 Task: Create a due date automation trigger when advanced on, on the tuesday of the week before a card is due add dates due this month at 11:00 AM.
Action: Mouse moved to (942, 71)
Screenshot: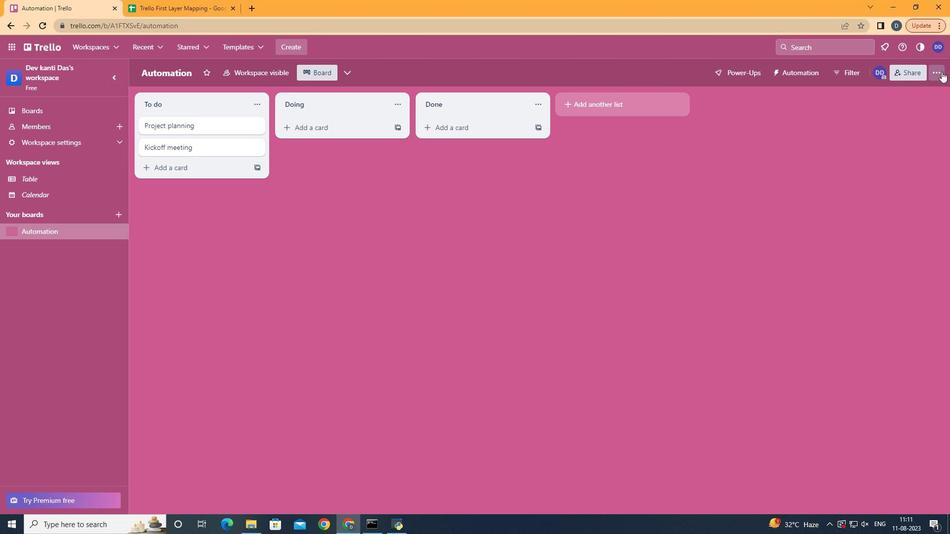 
Action: Mouse pressed left at (942, 71)
Screenshot: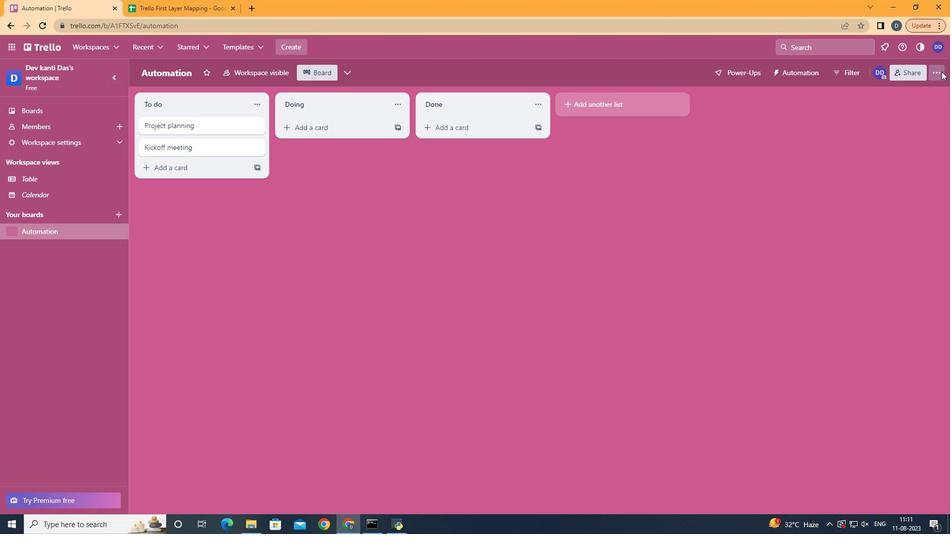 
Action: Mouse moved to (889, 208)
Screenshot: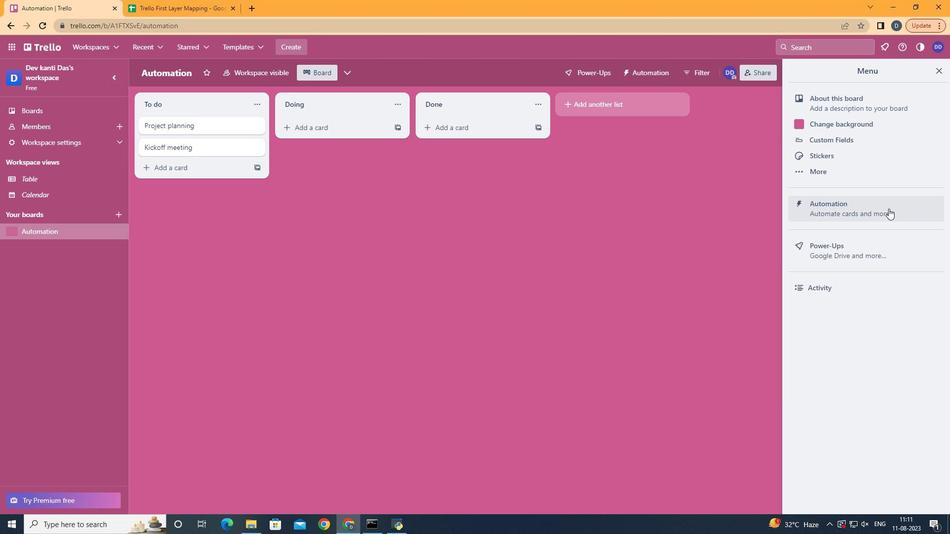 
Action: Mouse pressed left at (889, 208)
Screenshot: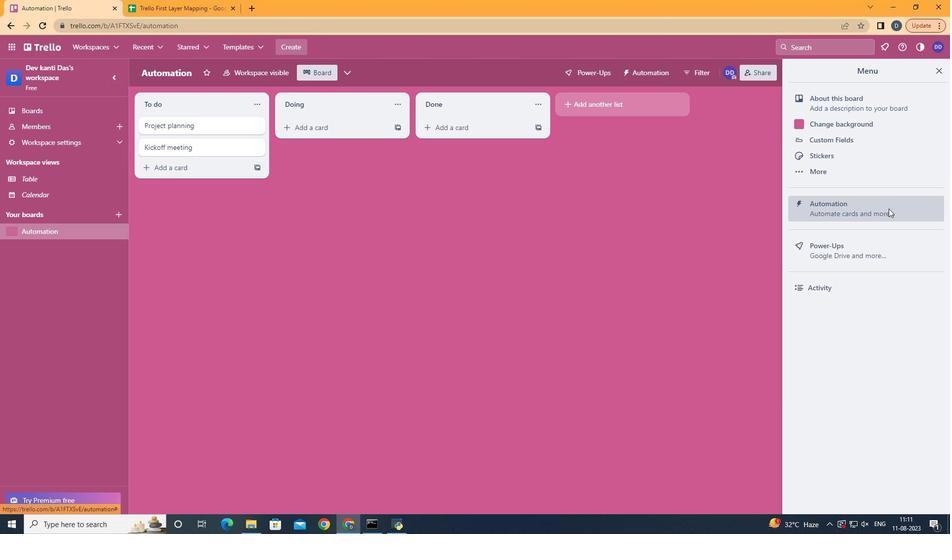 
Action: Mouse moved to (209, 197)
Screenshot: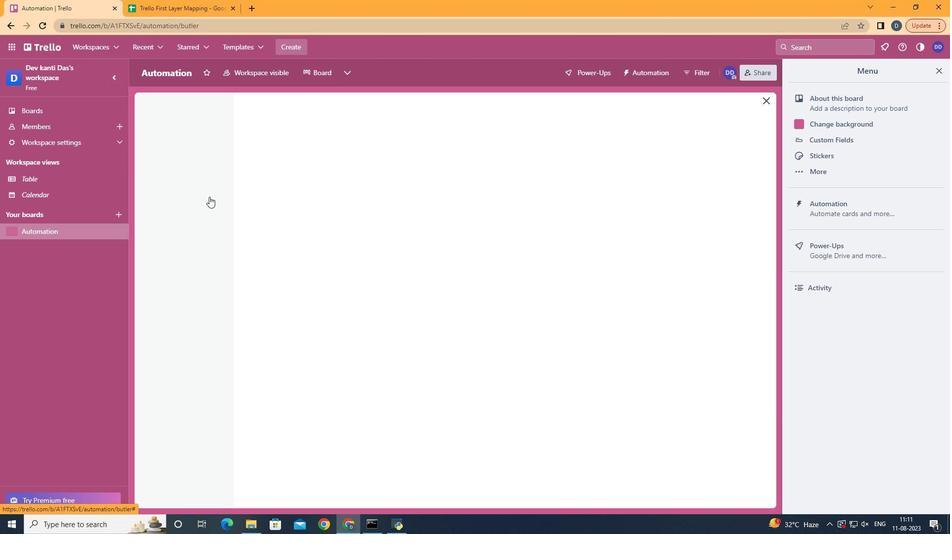 
Action: Mouse pressed left at (209, 197)
Screenshot: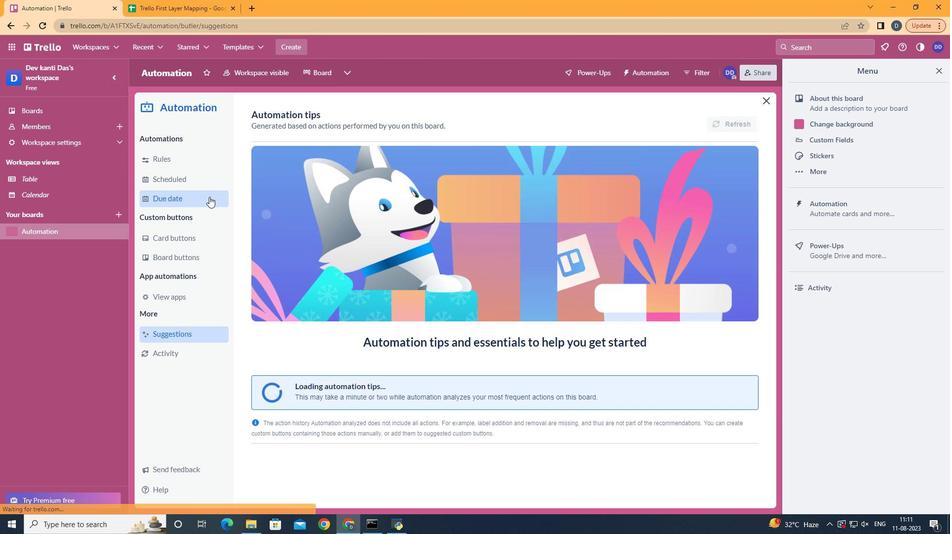 
Action: Mouse moved to (689, 116)
Screenshot: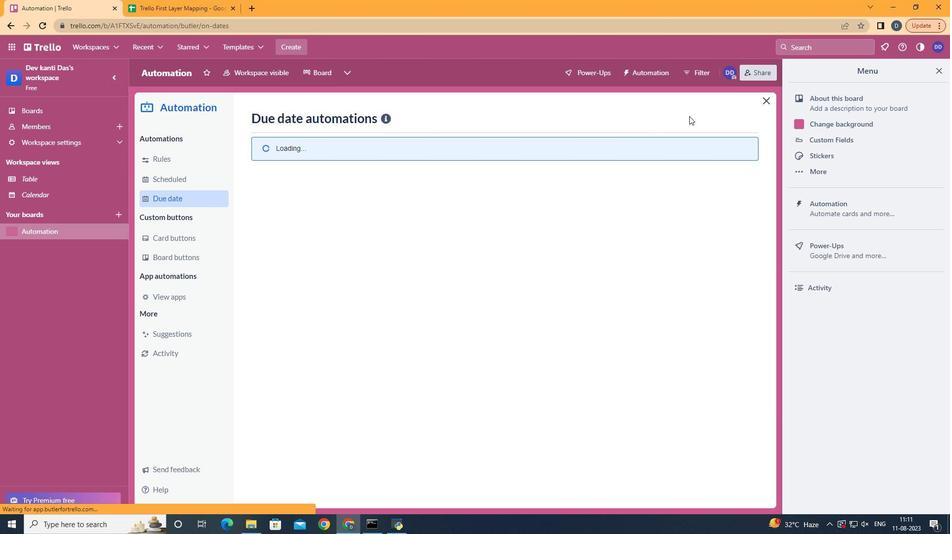 
Action: Mouse pressed left at (689, 116)
Screenshot: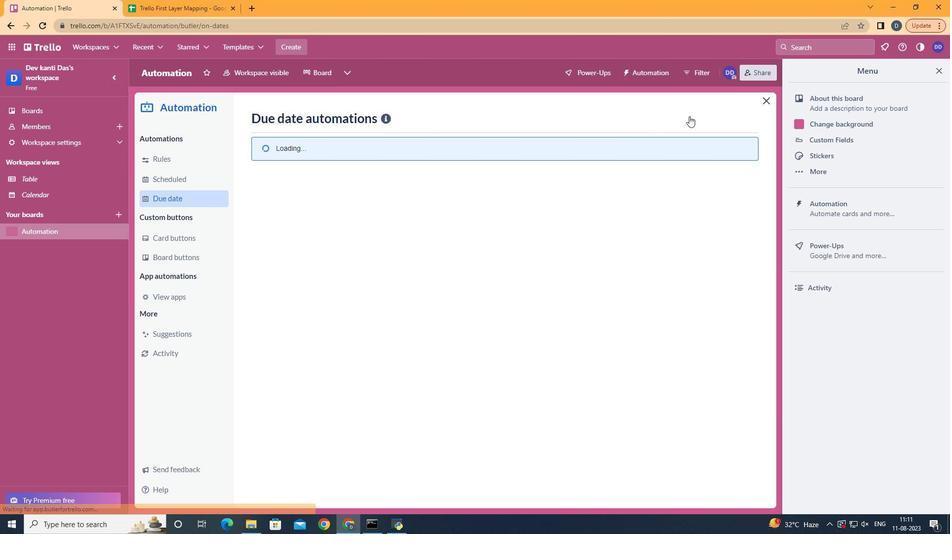 
Action: Mouse pressed left at (689, 116)
Screenshot: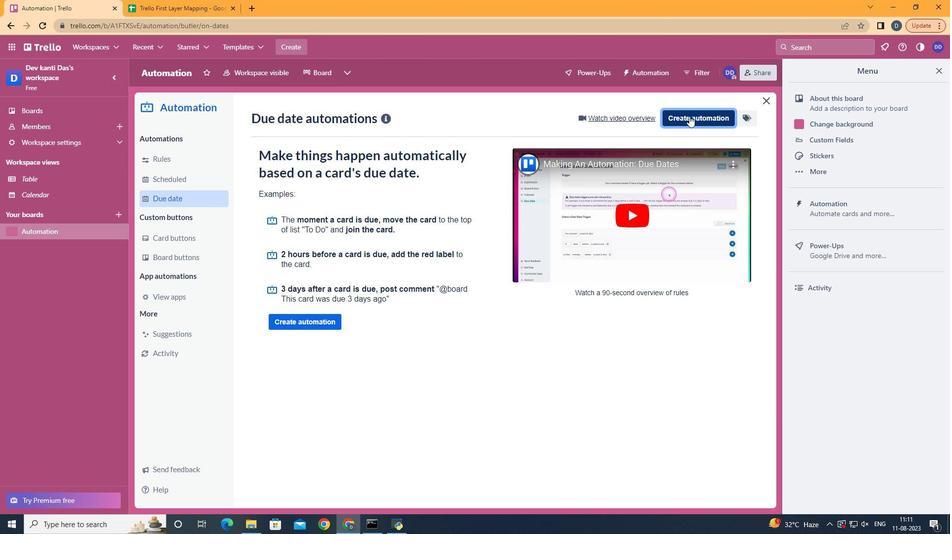 
Action: Mouse moved to (518, 213)
Screenshot: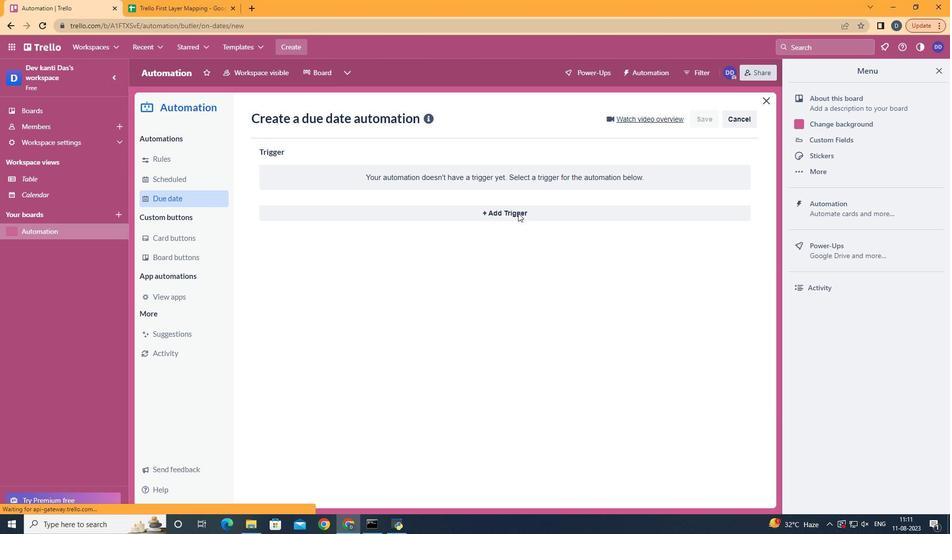 
Action: Mouse pressed left at (518, 213)
Screenshot: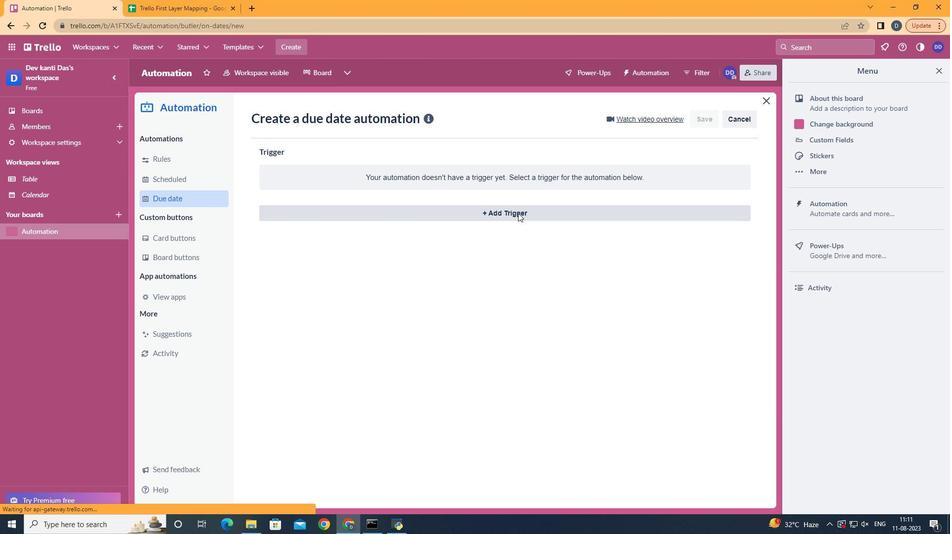 
Action: Mouse moved to (324, 274)
Screenshot: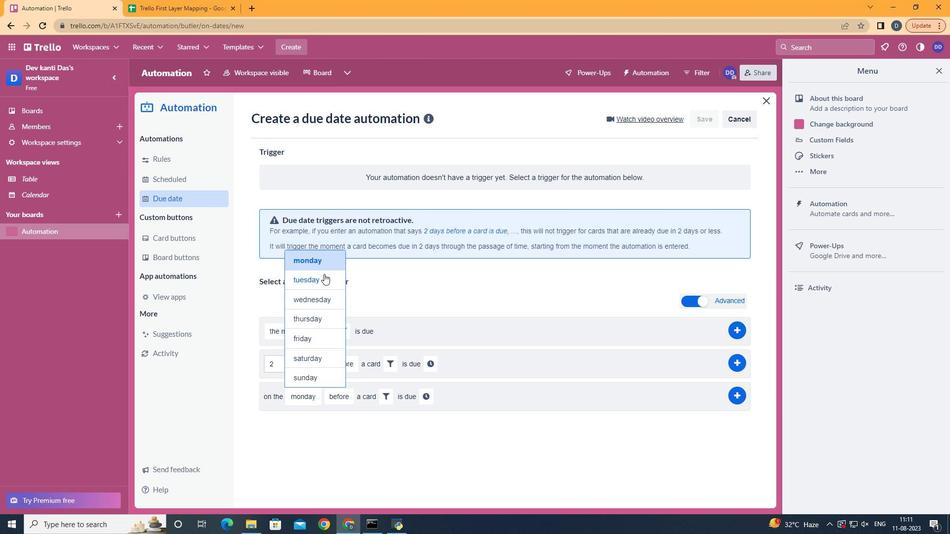 
Action: Mouse pressed left at (324, 274)
Screenshot: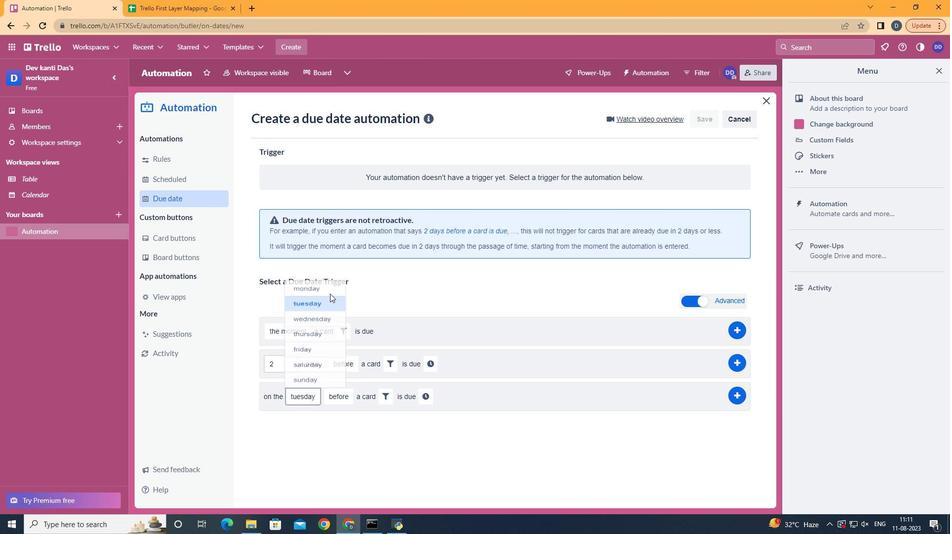 
Action: Mouse moved to (346, 475)
Screenshot: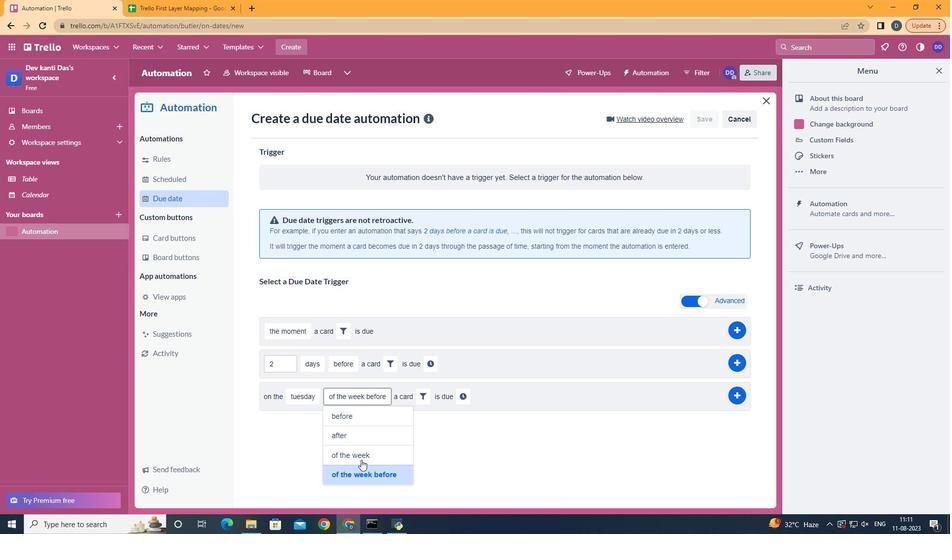 
Action: Mouse pressed left at (346, 475)
Screenshot: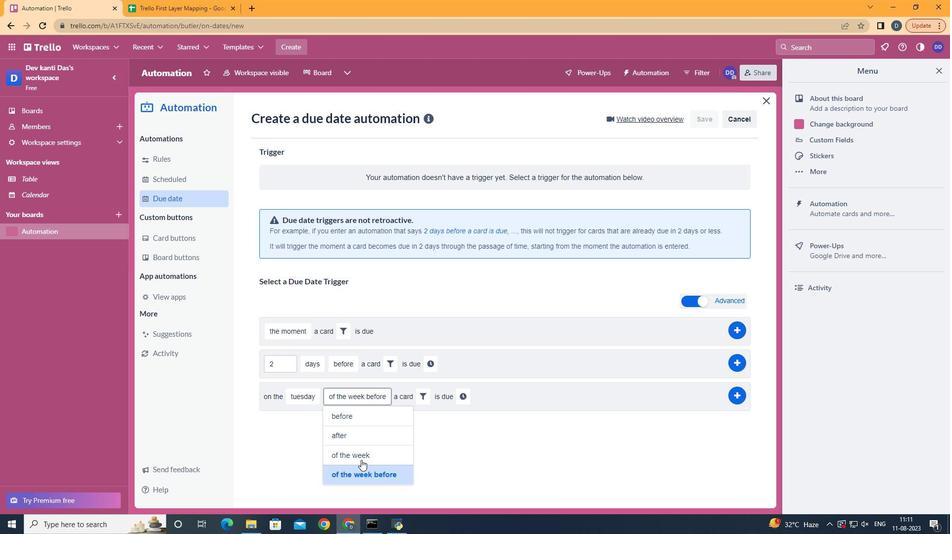 
Action: Mouse moved to (427, 399)
Screenshot: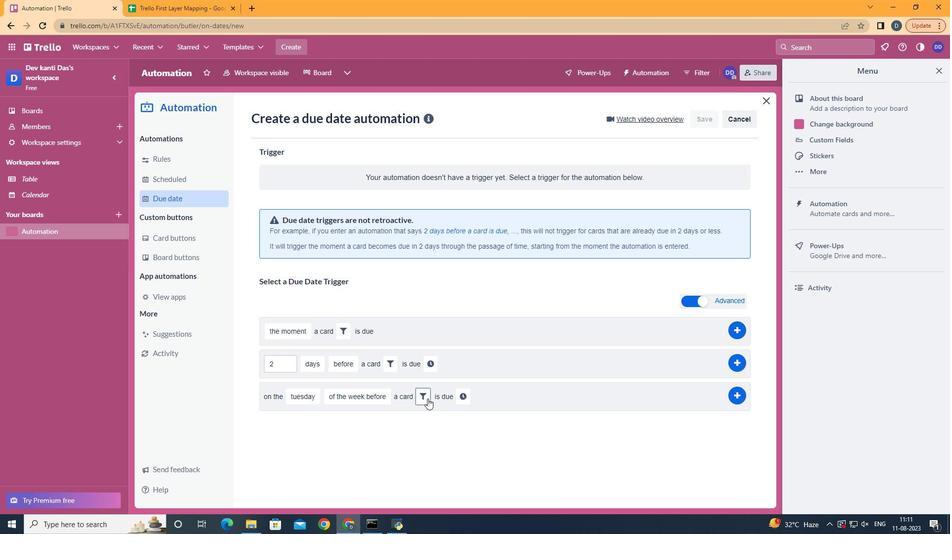 
Action: Mouse pressed left at (427, 399)
Screenshot: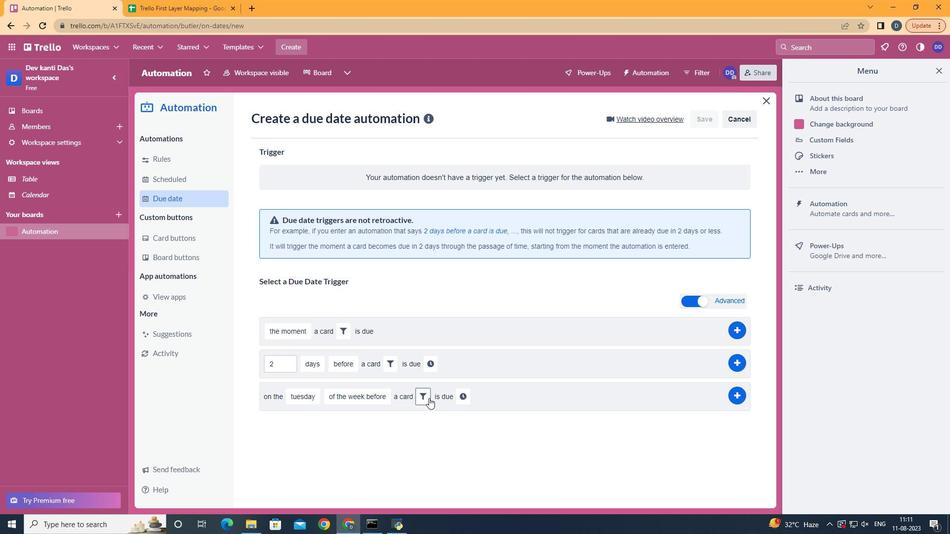 
Action: Mouse moved to (483, 429)
Screenshot: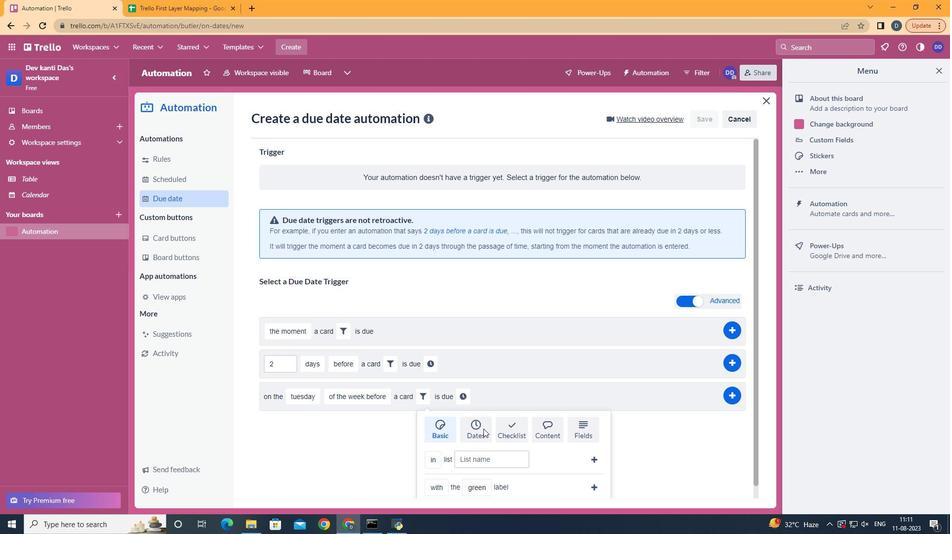 
Action: Mouse pressed left at (483, 429)
Screenshot: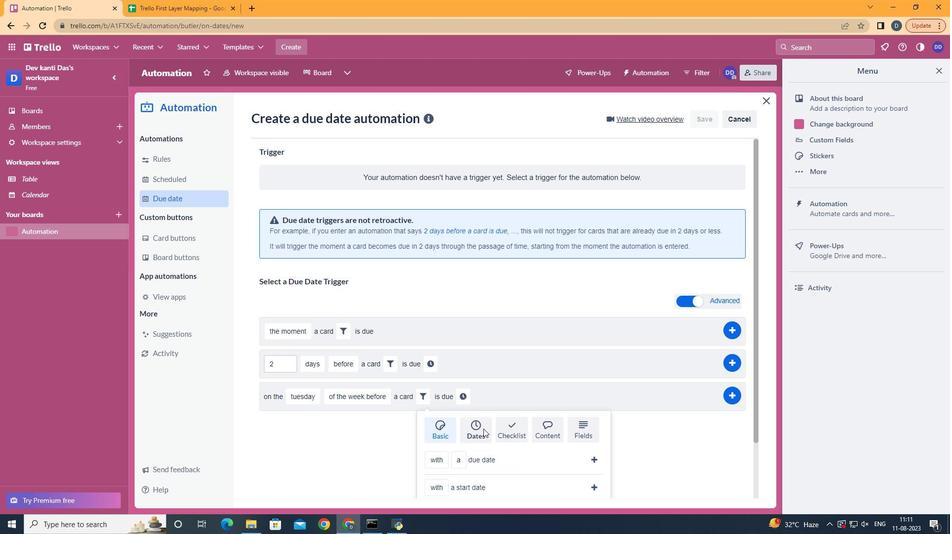 
Action: Mouse scrolled (483, 428) with delta (0, 0)
Screenshot: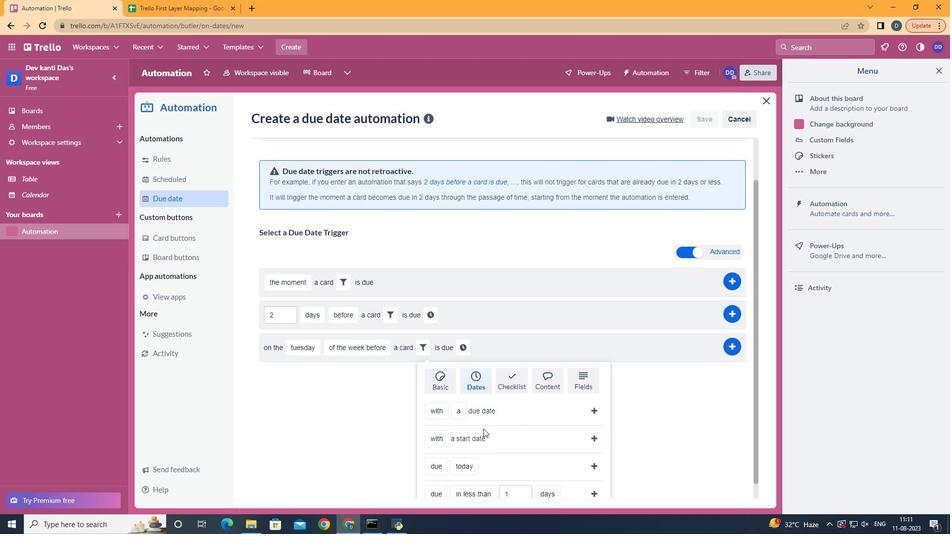 
Action: Mouse scrolled (483, 428) with delta (0, 0)
Screenshot: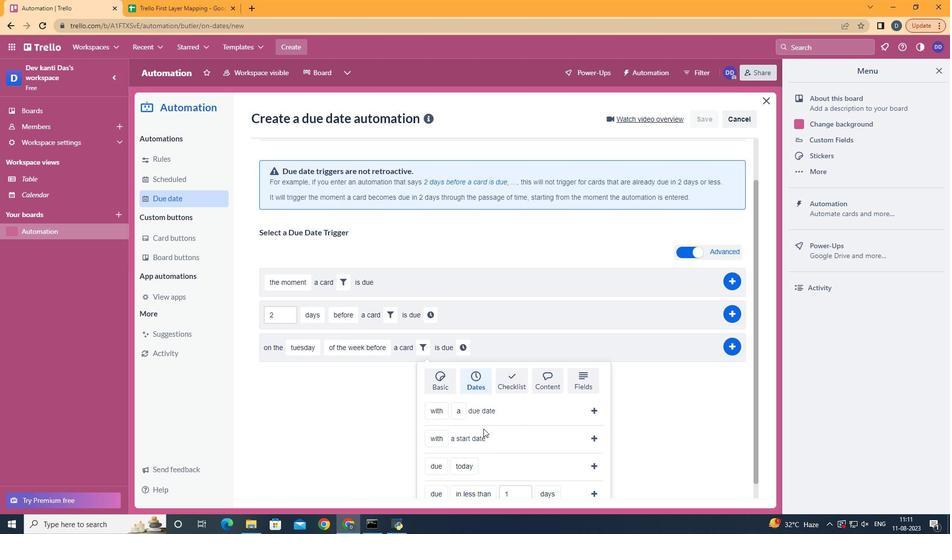 
Action: Mouse scrolled (483, 428) with delta (0, 0)
Screenshot: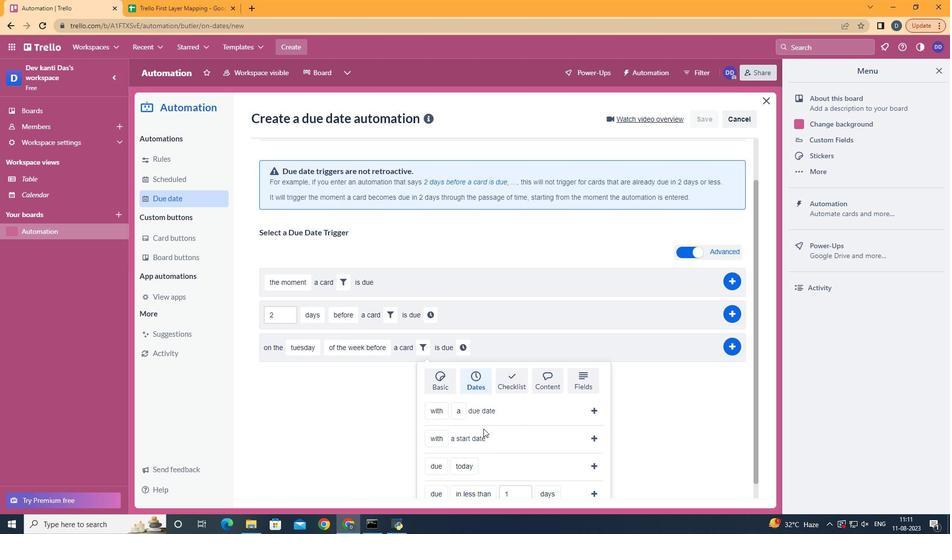 
Action: Mouse scrolled (483, 428) with delta (0, 0)
Screenshot: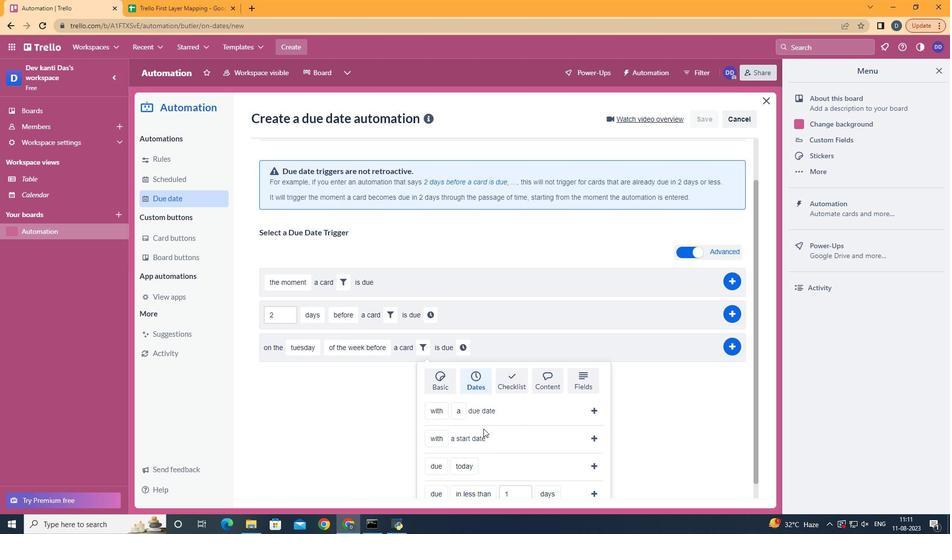 
Action: Mouse scrolled (483, 428) with delta (0, 0)
Screenshot: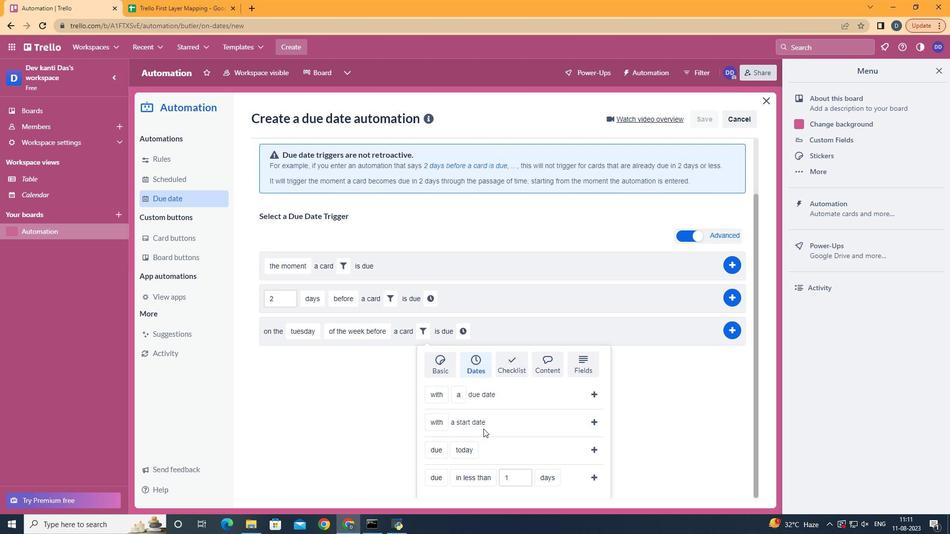
Action: Mouse moved to (483, 415)
Screenshot: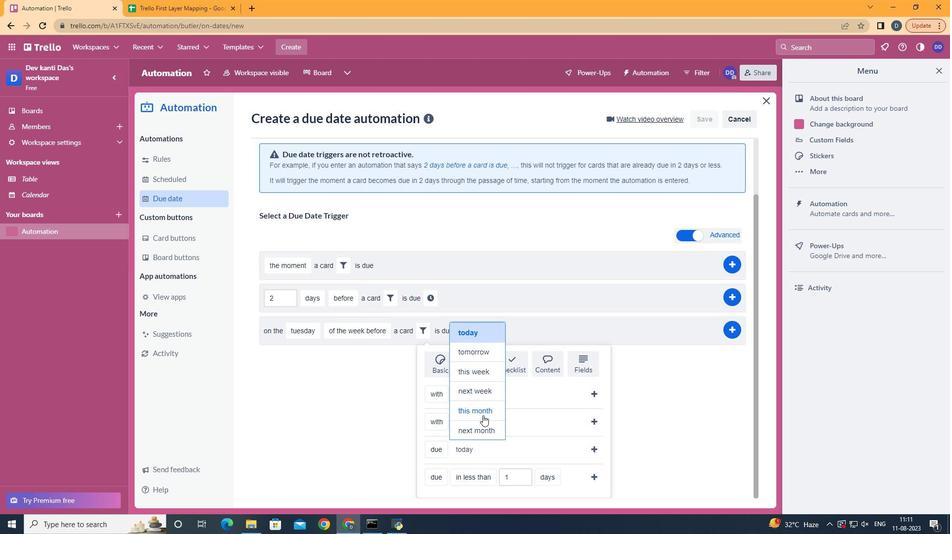 
Action: Mouse pressed left at (483, 415)
Screenshot: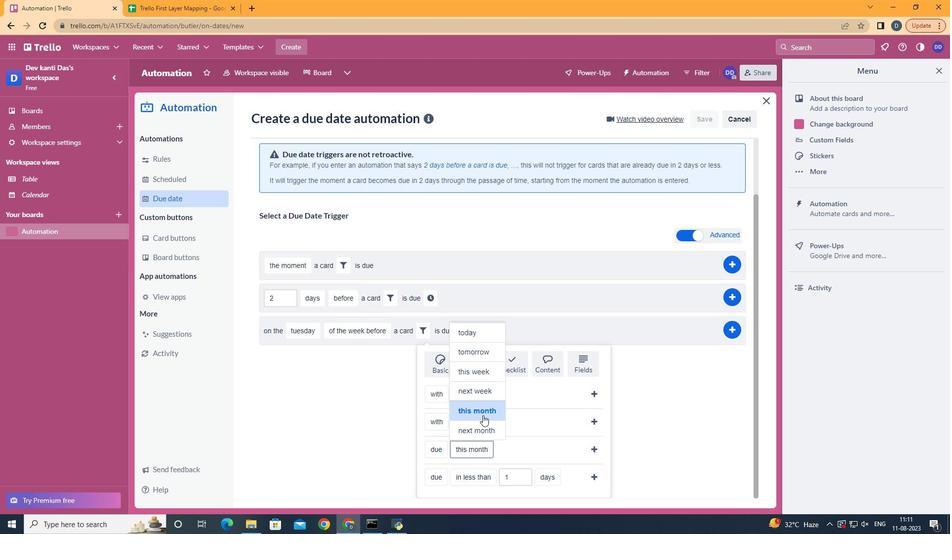 
Action: Mouse moved to (600, 450)
Screenshot: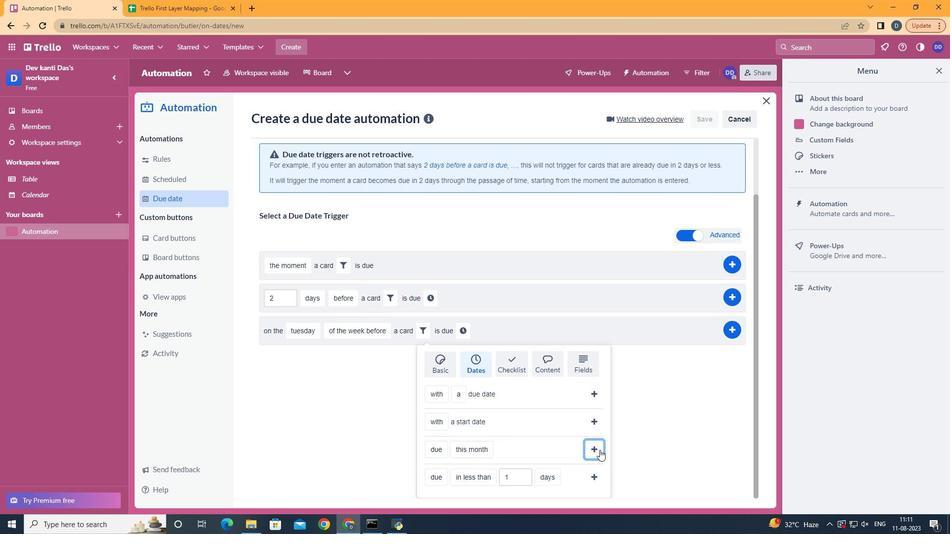 
Action: Mouse pressed left at (600, 450)
Screenshot: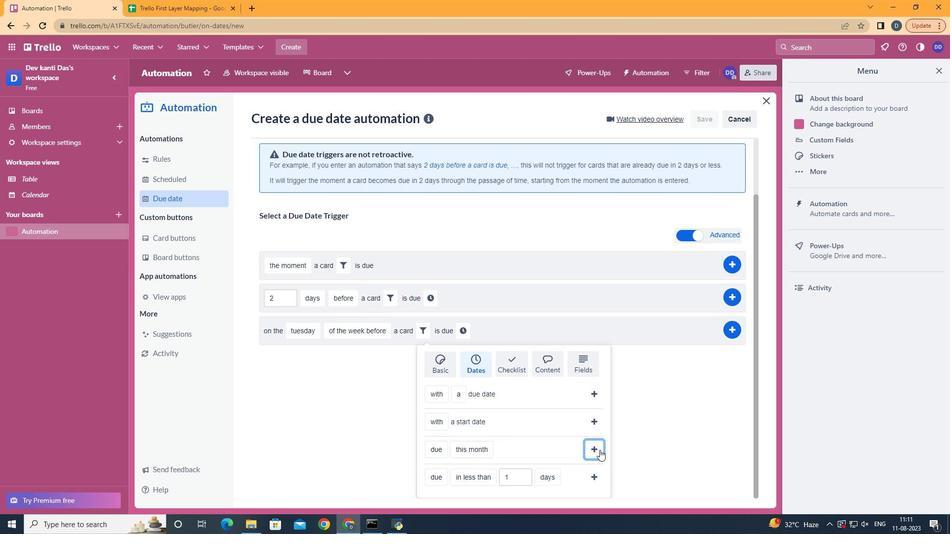 
Action: Mouse moved to (535, 397)
Screenshot: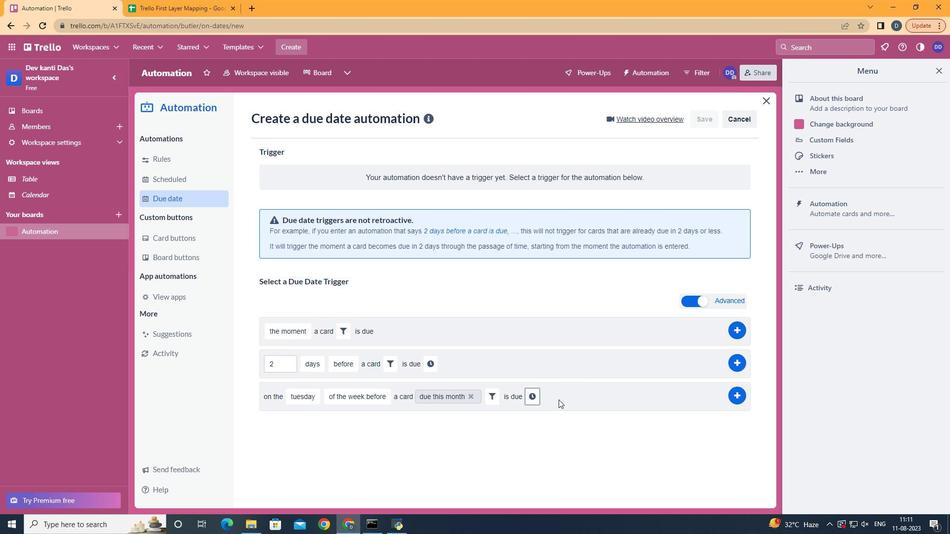 
Action: Mouse pressed left at (535, 397)
Screenshot: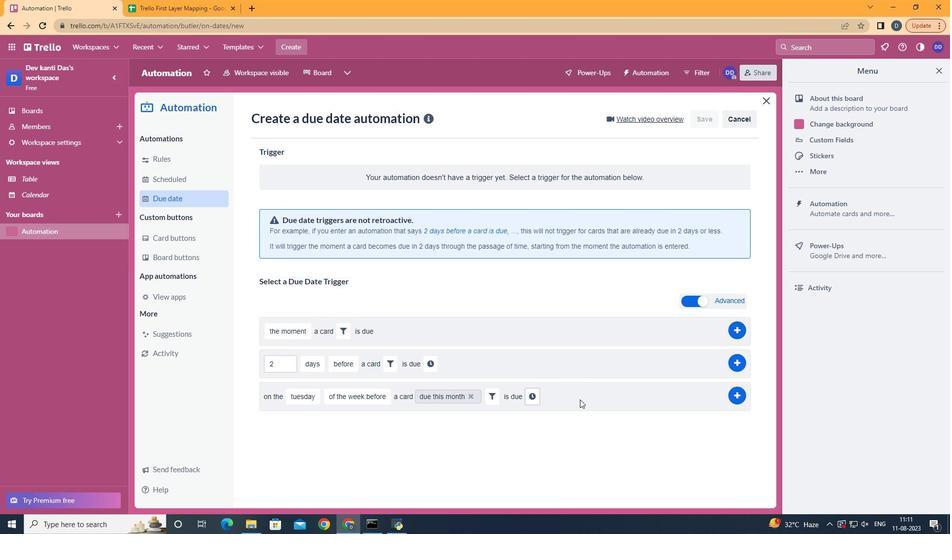 
Action: Mouse moved to (528, 399)
Screenshot: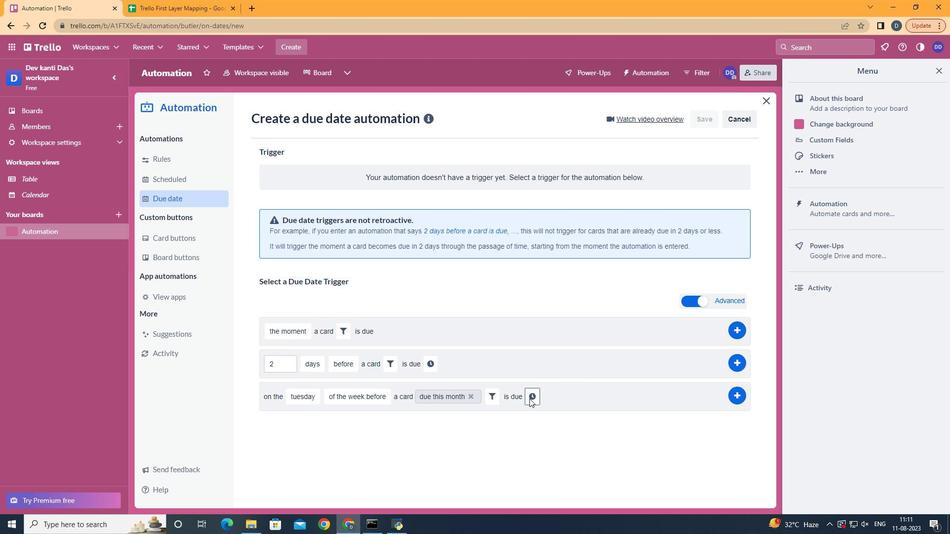 
Action: Mouse pressed left at (528, 399)
Screenshot: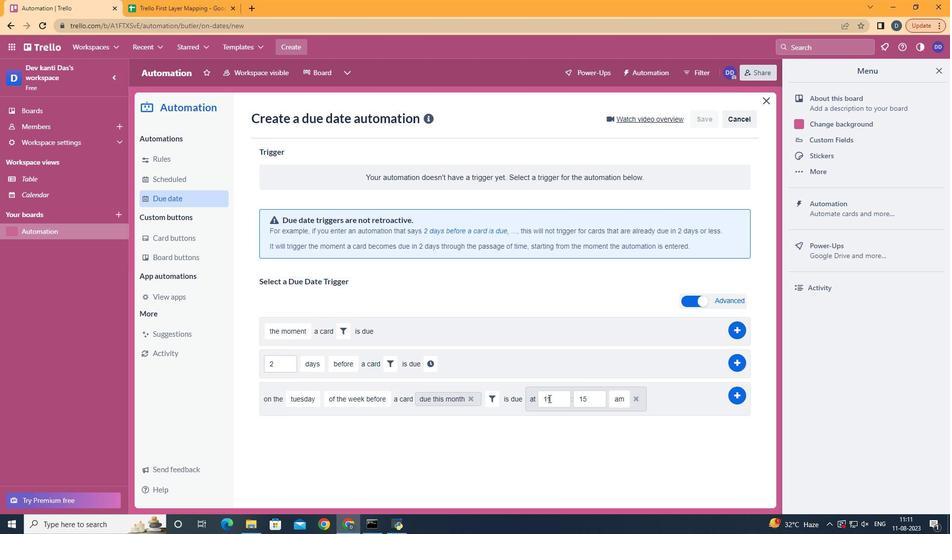 
Action: Mouse moved to (582, 399)
Screenshot: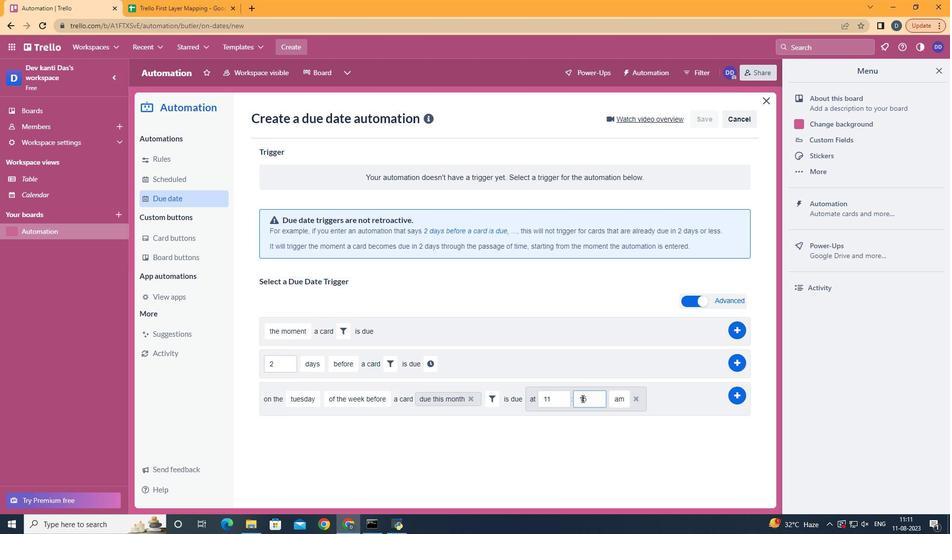 
Action: Mouse pressed left at (582, 399)
Screenshot: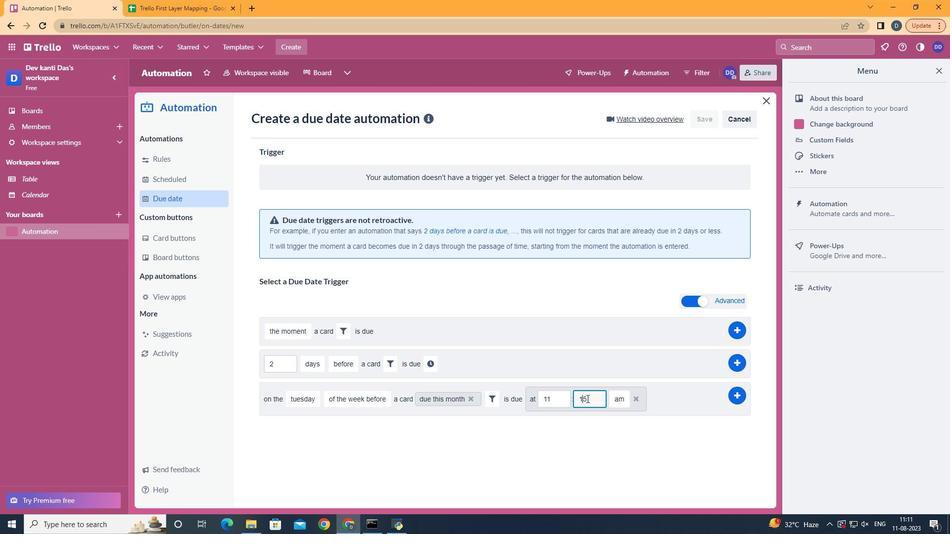 
Action: Mouse moved to (597, 399)
Screenshot: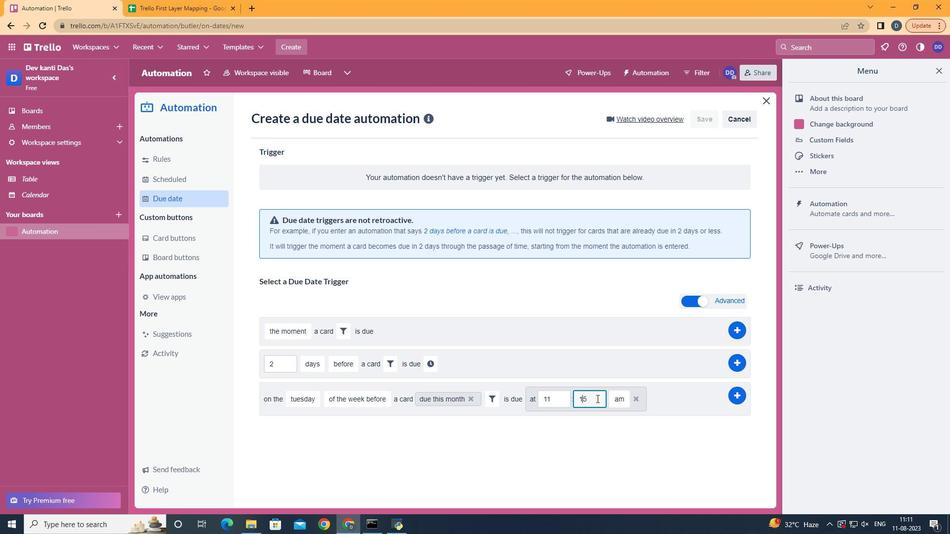 
Action: Mouse pressed left at (597, 399)
Screenshot: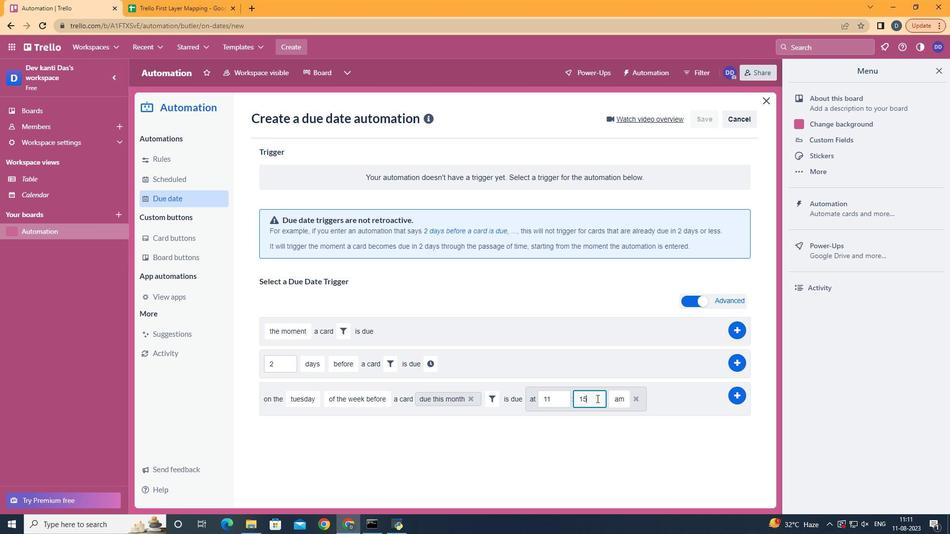 
Action: Key pressed <Key.backspace><Key.backspace>00
Screenshot: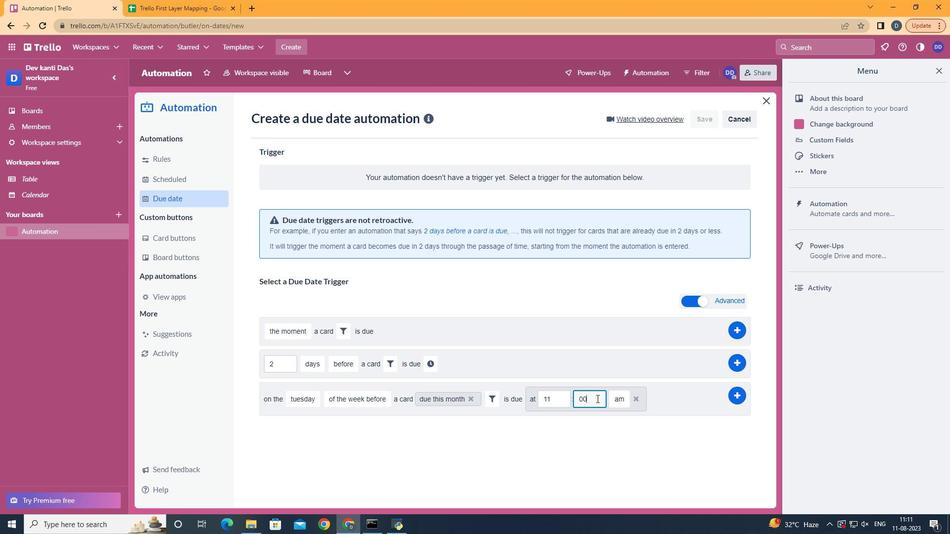 
Action: Mouse moved to (745, 400)
Screenshot: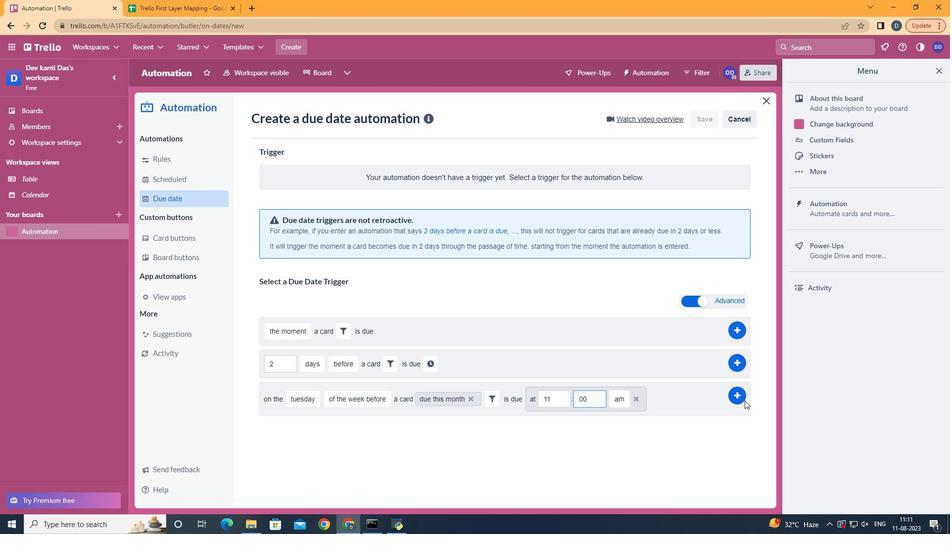 
Action: Mouse pressed left at (745, 400)
Screenshot: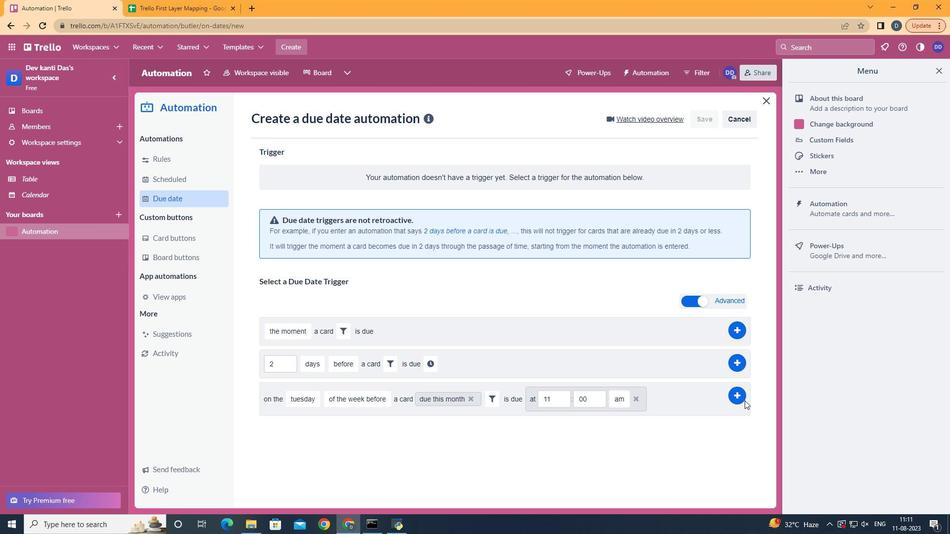 
Action: Mouse moved to (742, 397)
Screenshot: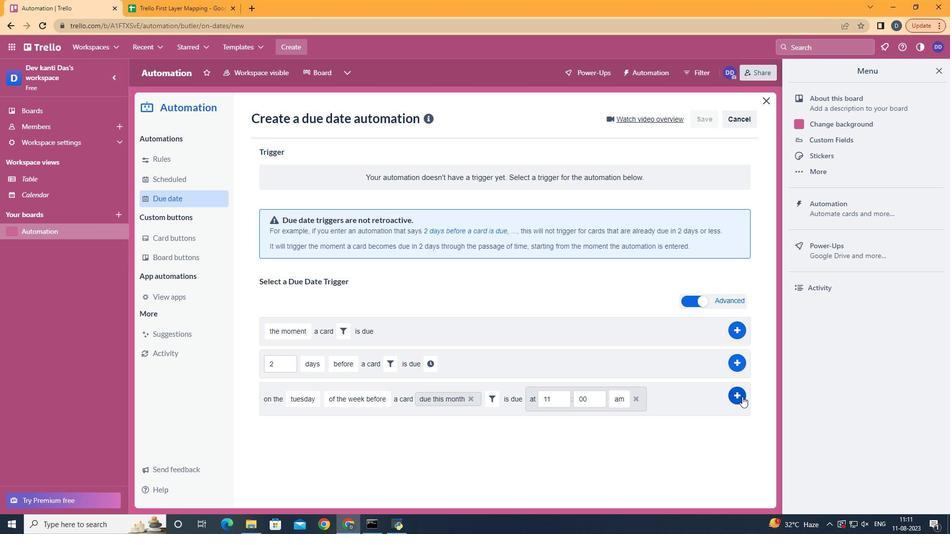 
Action: Mouse pressed left at (742, 397)
Screenshot: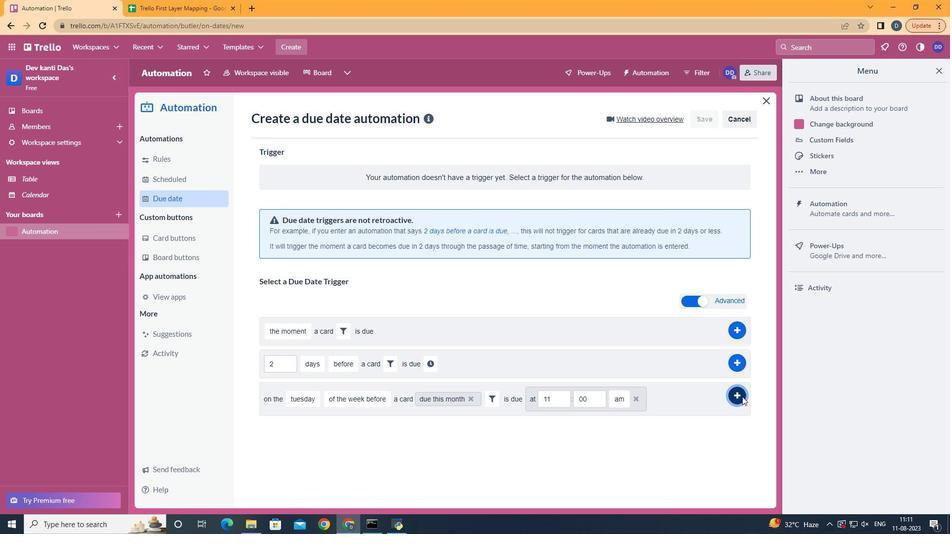 
